 Task: Create Card Social Media Content Creation in Board Data Visualization to Workspace Content Strategy. Create Card Business Development Performance Review in Board IT Asset Management to Workspace Content Strategy. Create Card Influencer Outreach Campaign in Board Customer Satisfaction Survey Design and Analysis to Workspace Content Strategy
Action: Mouse moved to (45, 261)
Screenshot: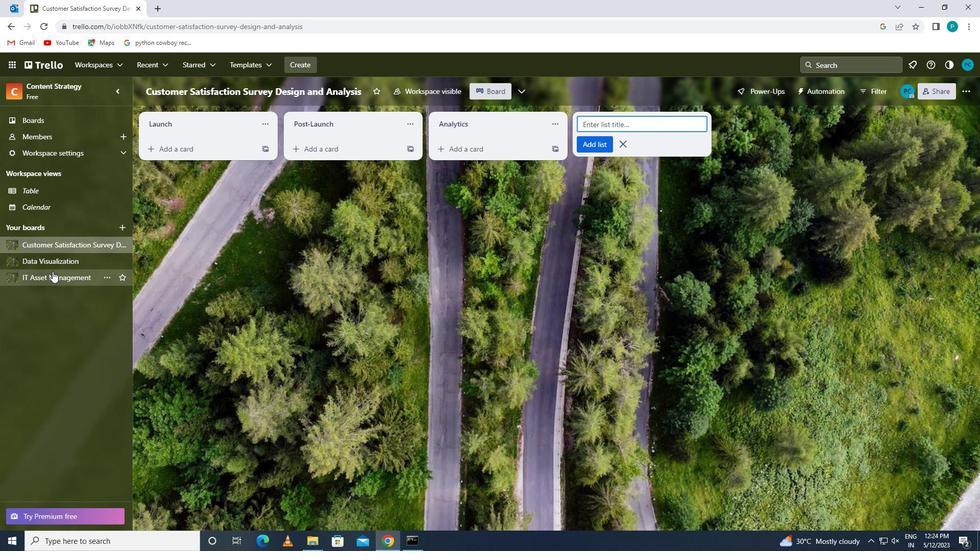 
Action: Mouse pressed left at (45, 261)
Screenshot: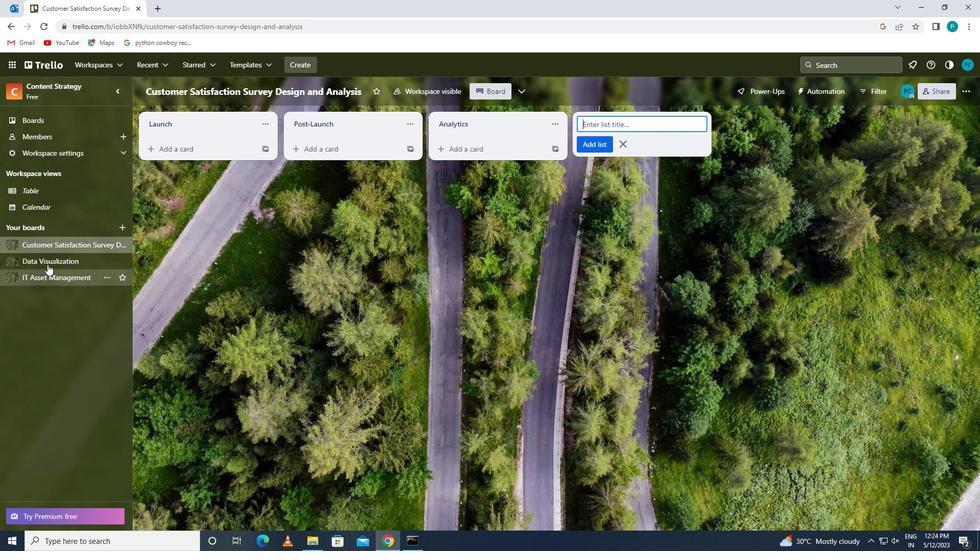 
Action: Mouse moved to (185, 151)
Screenshot: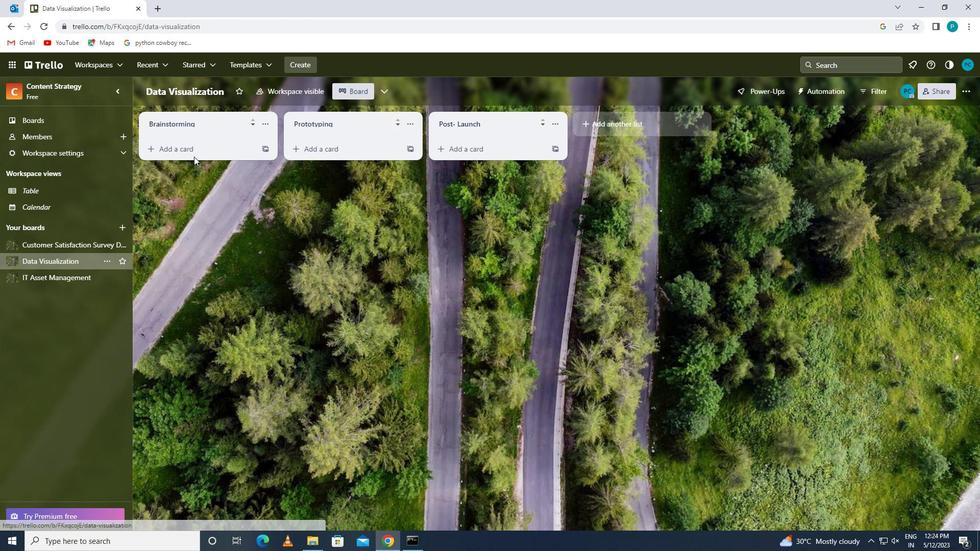 
Action: Mouse pressed left at (185, 151)
Screenshot: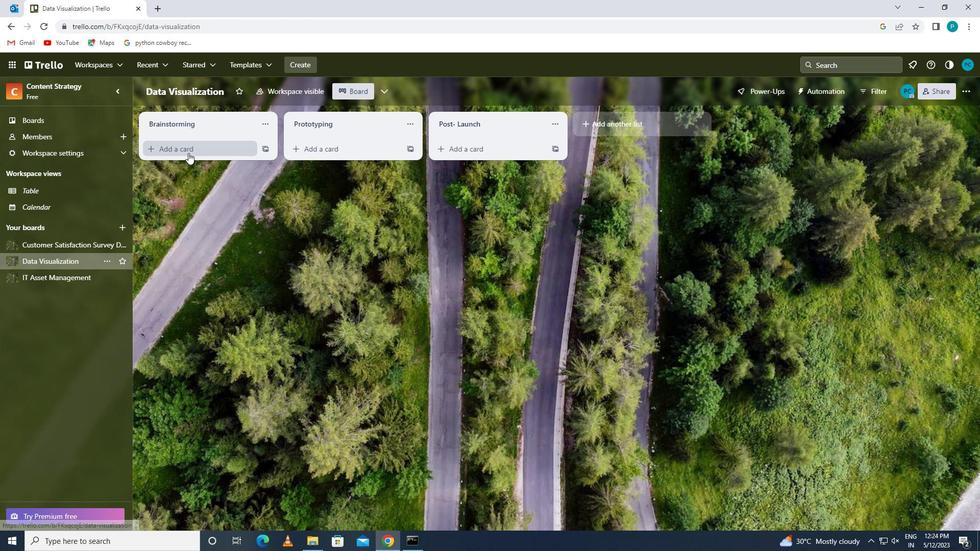 
Action: Key pressed s<Key.caps_lock><Key.backspace>s<Key.caps_lock>oica<Key.backspace><Key.backspace><Key.backspace>cial<Key.space><Key.caps_lock>m<Key.caps_lock>edia<Key.space><Key.caps_lock>c<Key.caps_lock>ontent<Key.space><Key.caps_lock>c<Key.caps_lock>reation
Screenshot: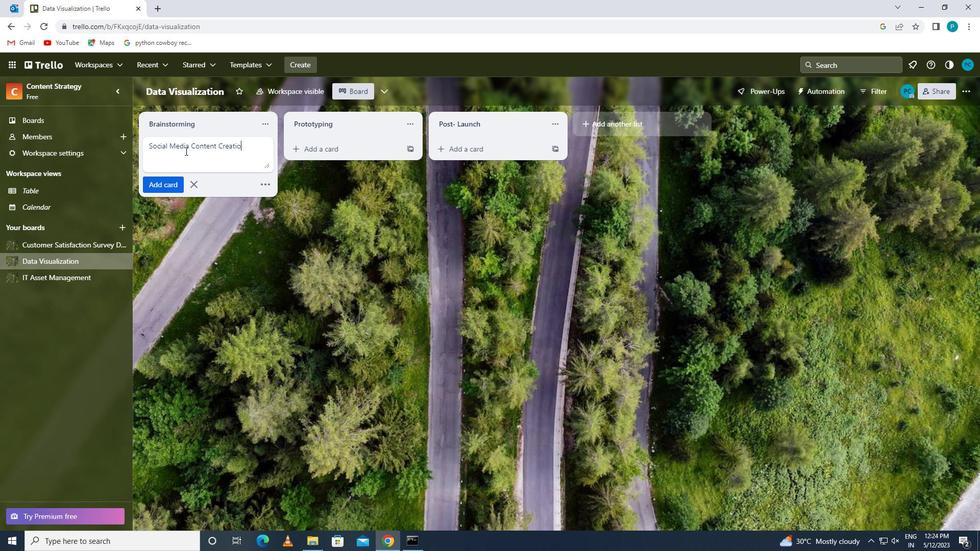 
Action: Mouse moved to (143, 180)
Screenshot: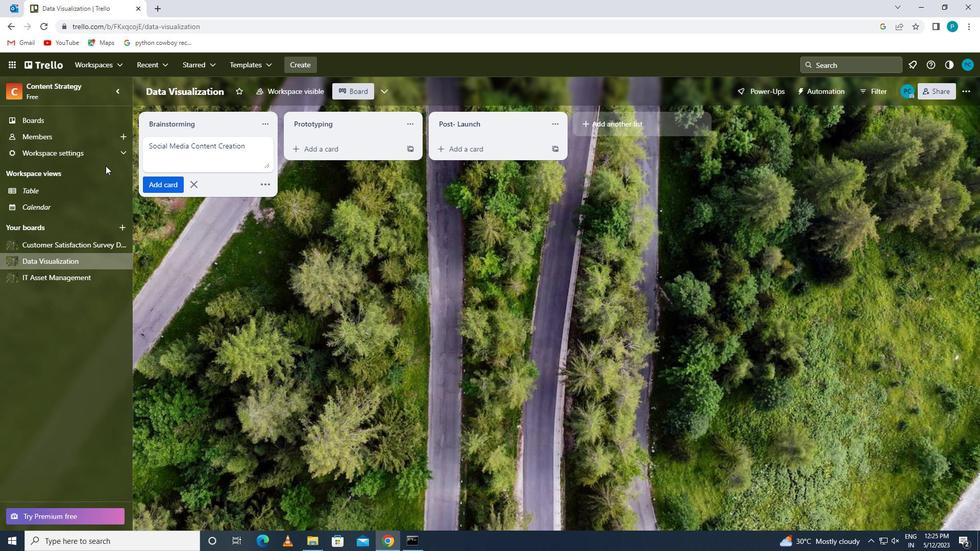 
Action: Mouse pressed left at (143, 180)
Screenshot: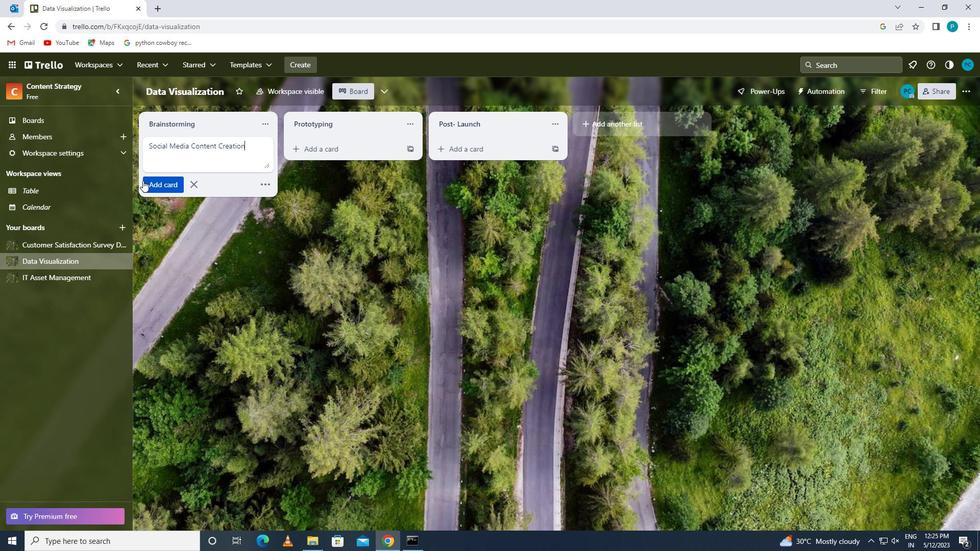 
Action: Mouse moved to (50, 278)
Screenshot: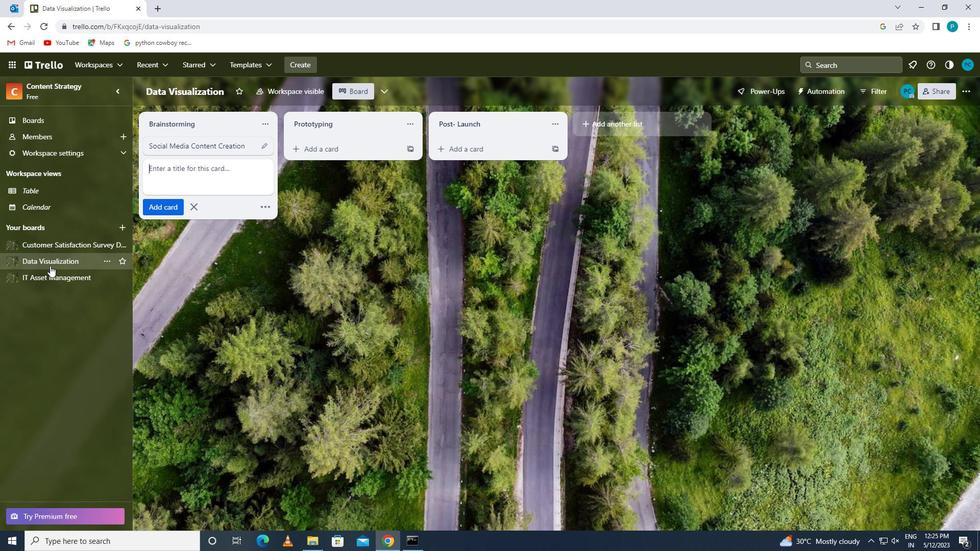 
Action: Mouse pressed left at (50, 278)
Screenshot: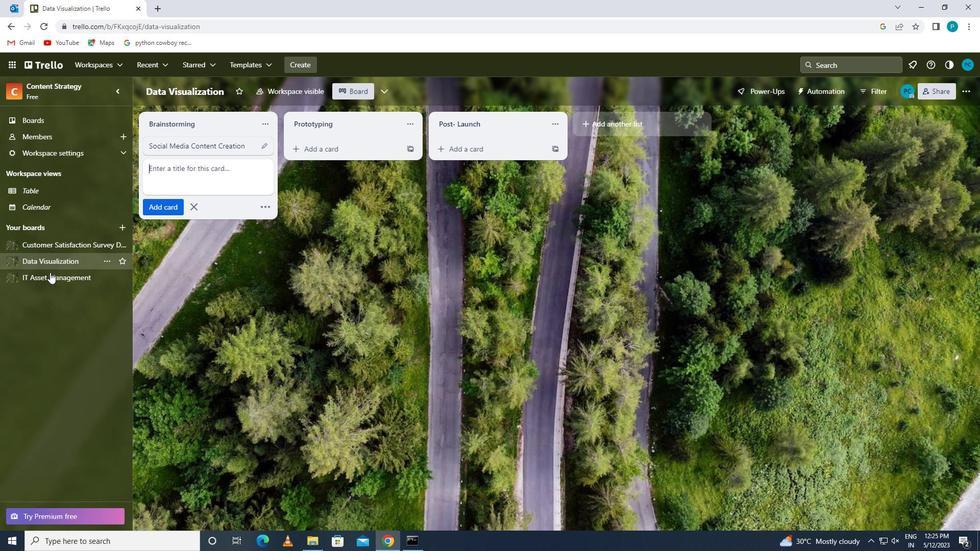 
Action: Mouse moved to (181, 147)
Screenshot: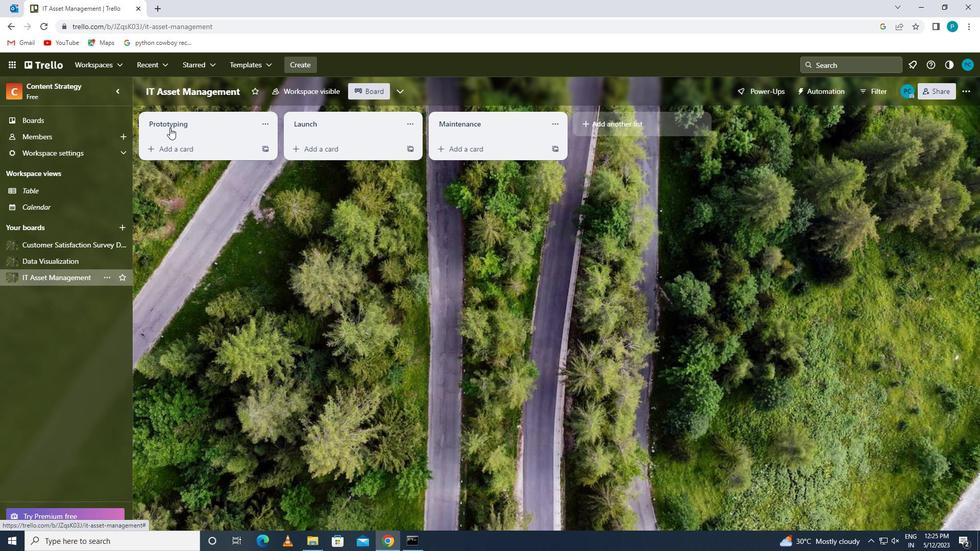 
Action: Mouse pressed left at (181, 147)
Screenshot: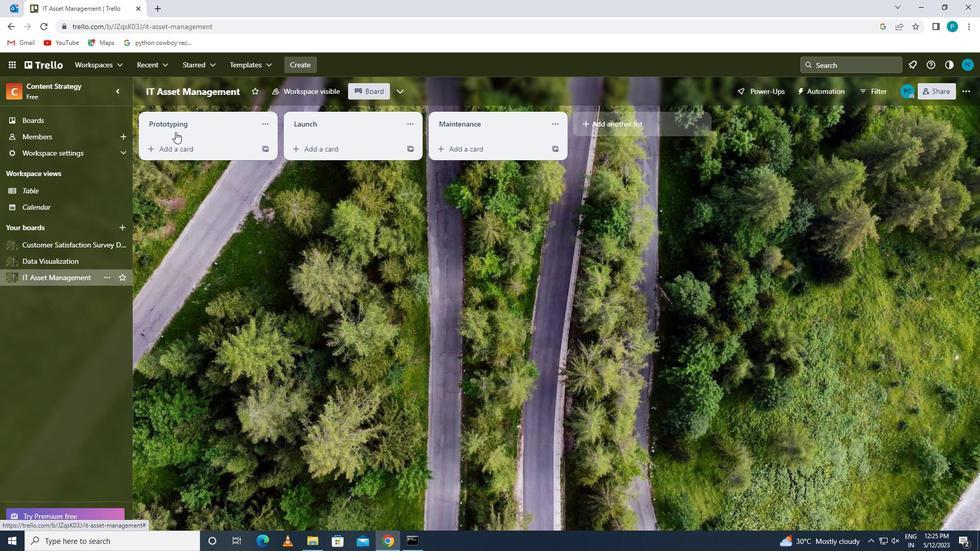 
Action: Key pressed <Key.caps_lock>b<Key.caps_lock>USINESS<Key.space><Key.caps_lock>d<Key.caps_lock>evelopment<Key.space><Key.caps_lock>p<Key.caps_lock>erformancr<Key.backspace>e<Key.space><Key.caps_lock>r<Key.caps_lock>eview
Screenshot: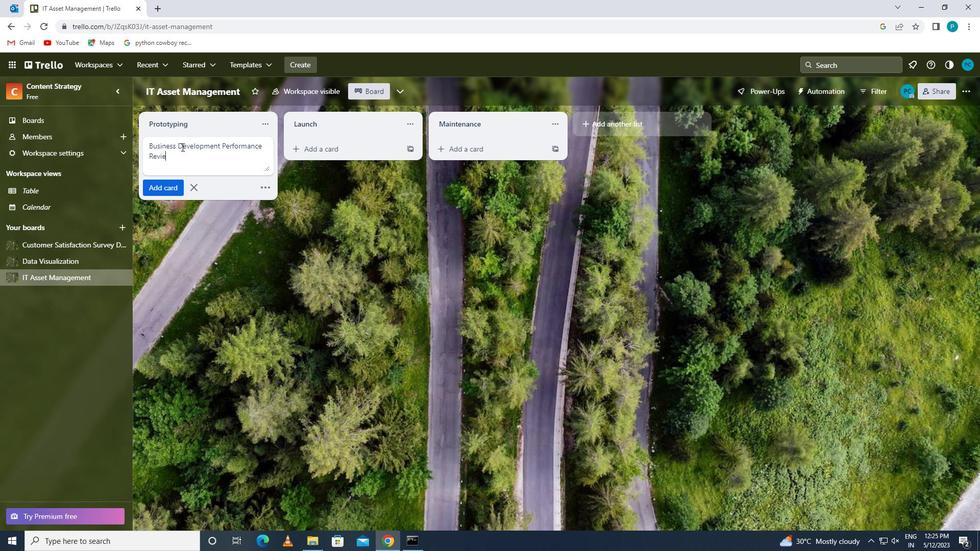 
Action: Mouse moved to (172, 185)
Screenshot: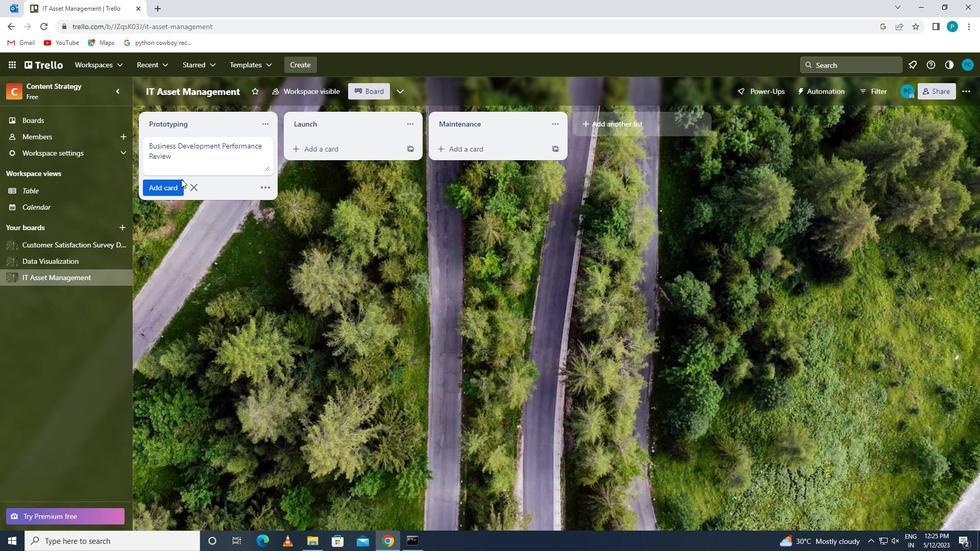 
Action: Mouse pressed left at (172, 185)
Screenshot: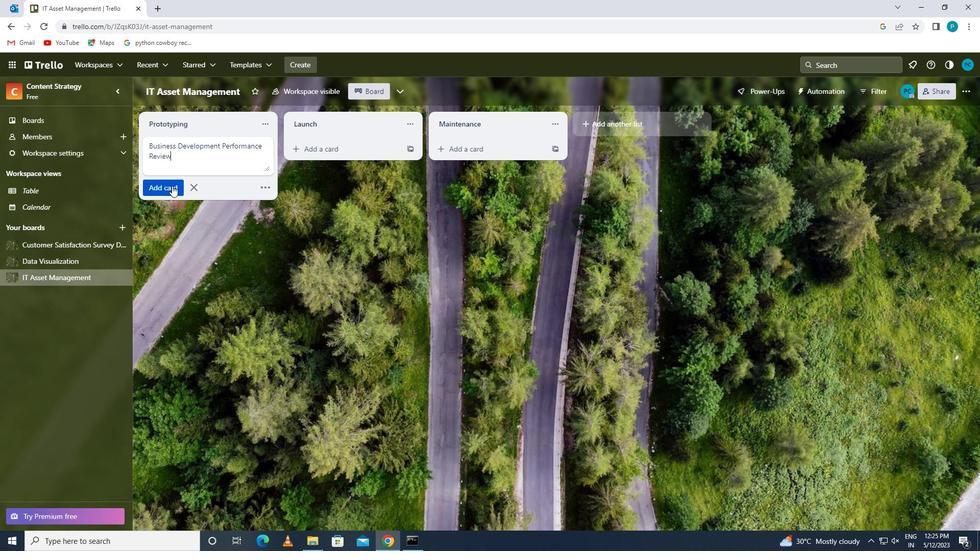 
Action: Mouse moved to (40, 243)
Screenshot: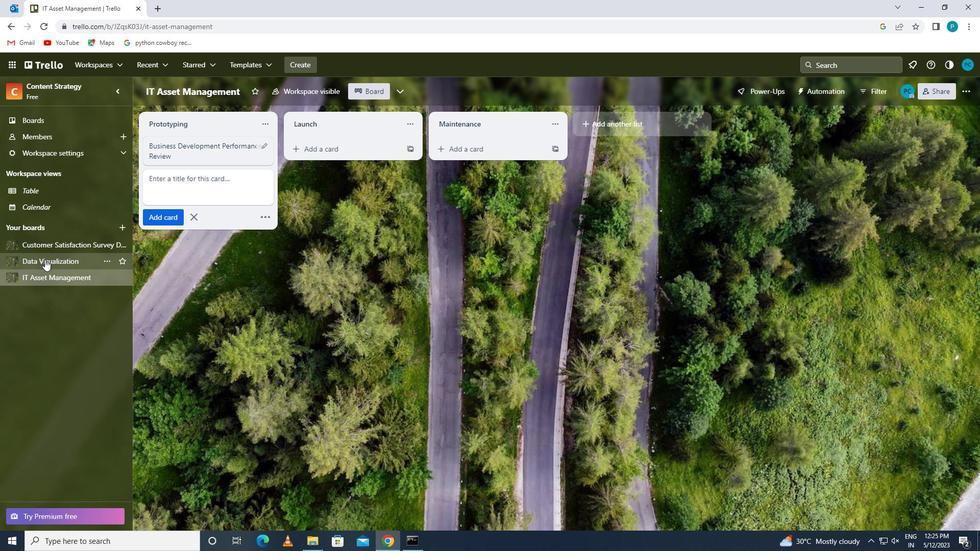 
Action: Mouse pressed left at (40, 243)
Screenshot: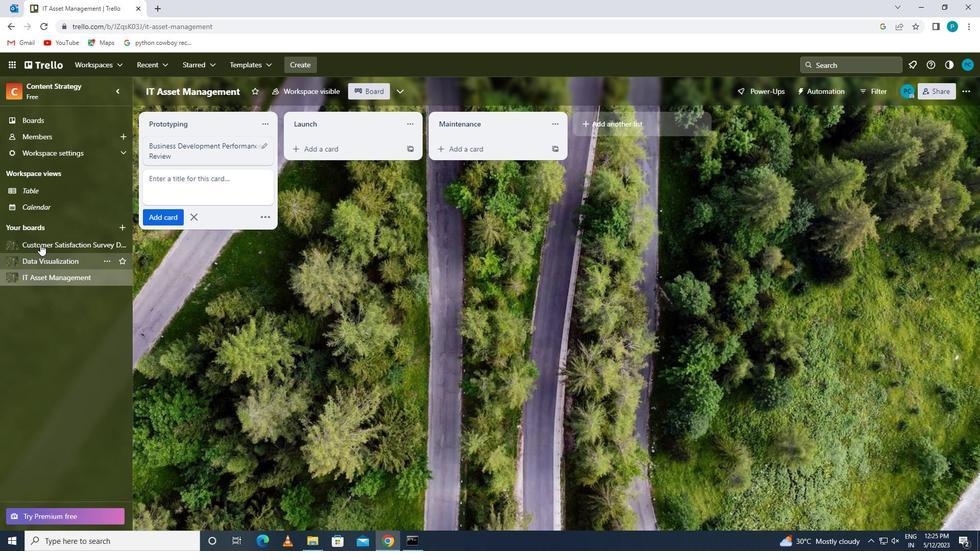 
Action: Mouse moved to (165, 150)
Screenshot: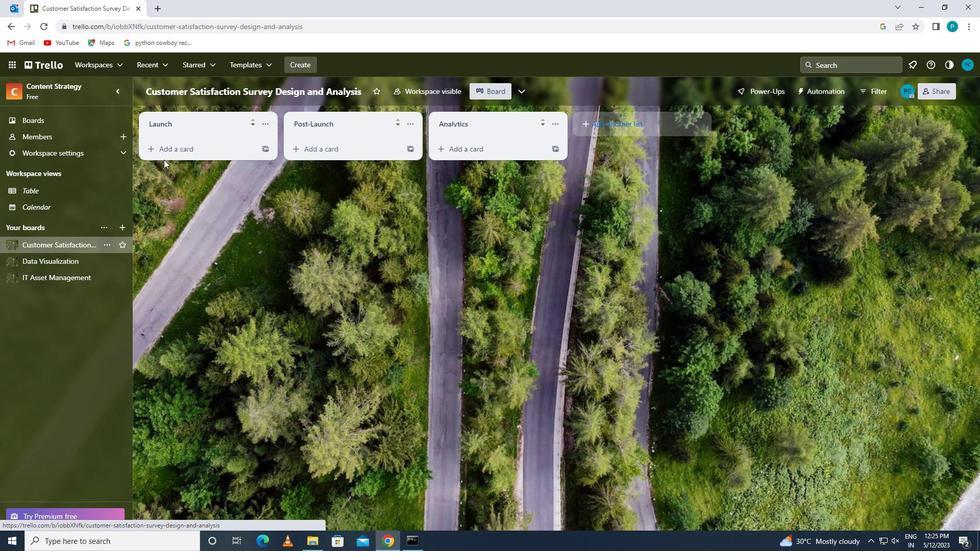 
Action: Mouse pressed left at (165, 150)
Screenshot: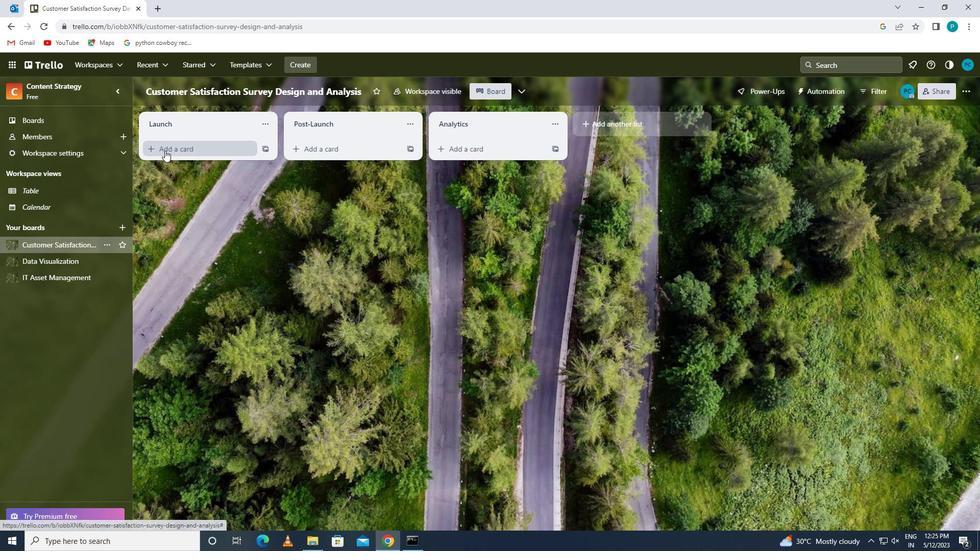 
Action: Key pressed <Key.caps_lock>i<Key.caps_lock>nfluencer<Key.space><Key.caps_lock>o<Key.caps_lock>utreach<Key.space><Key.caps_lock>c<Key.caps_lock>ampaign
Screenshot: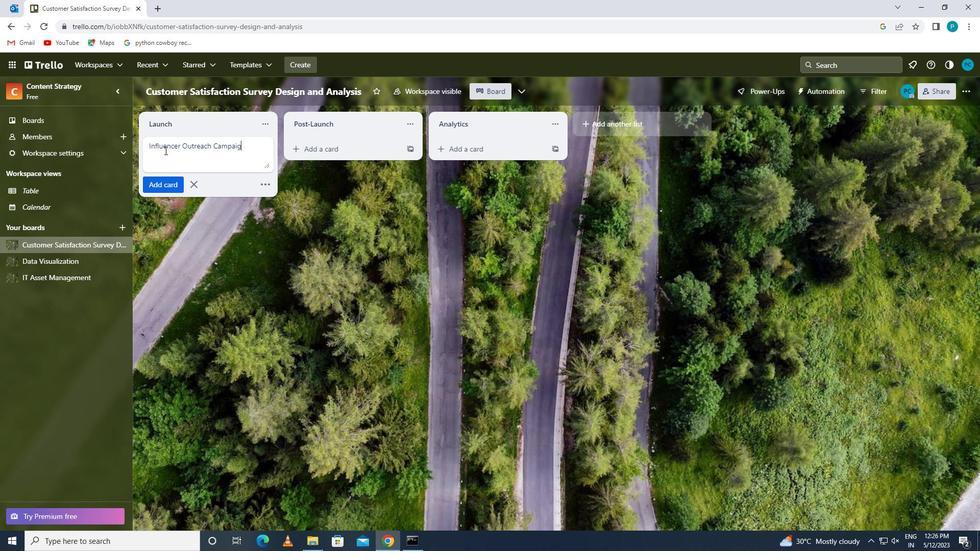 
Action: Mouse moved to (153, 178)
Screenshot: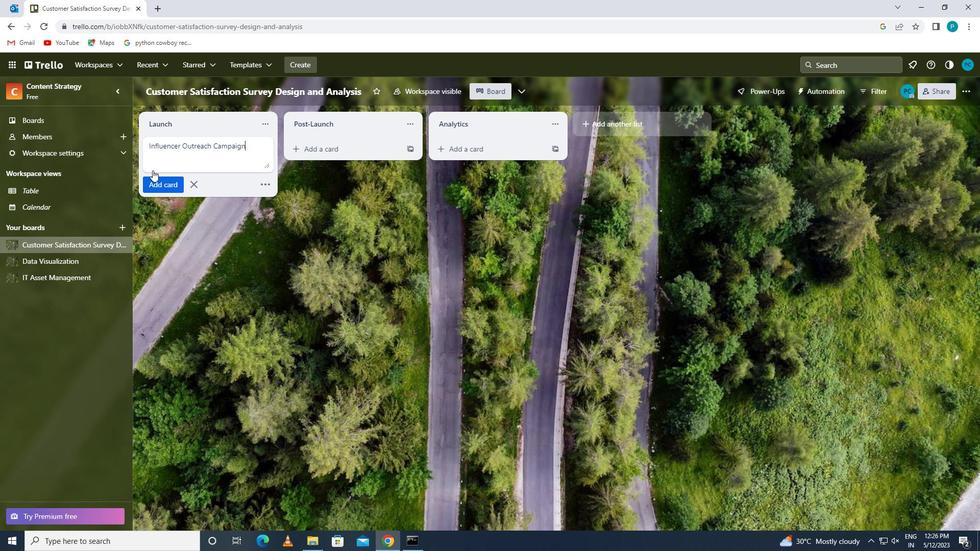 
Action: Mouse pressed left at (153, 178)
Screenshot: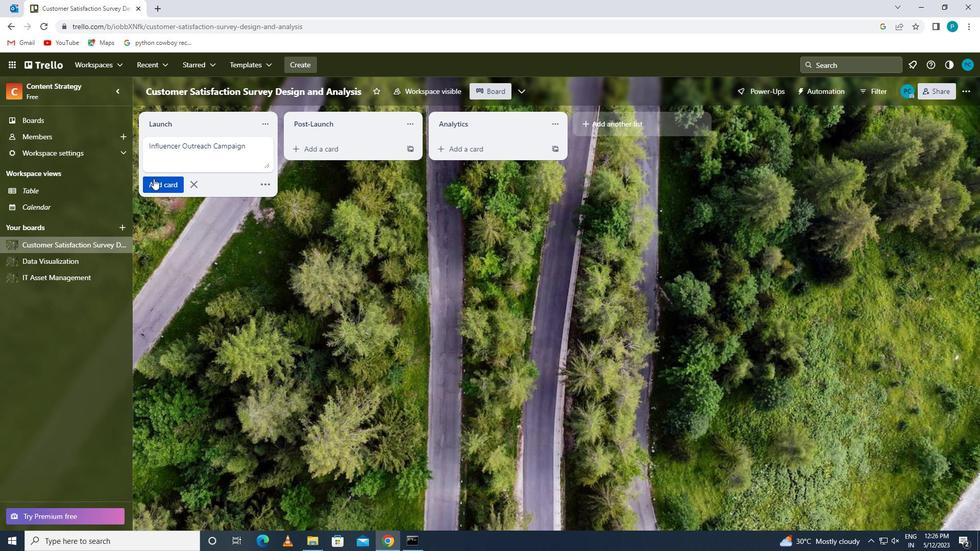 
